 Task: Check the percentage active listings of landscape in the last 1 year.
Action: Mouse moved to (743, 168)
Screenshot: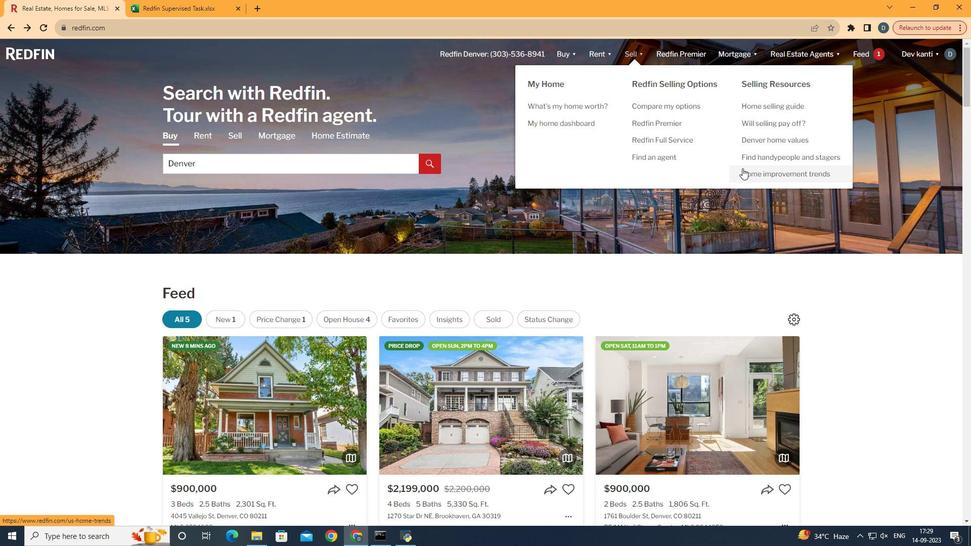 
Action: Mouse pressed left at (743, 168)
Screenshot: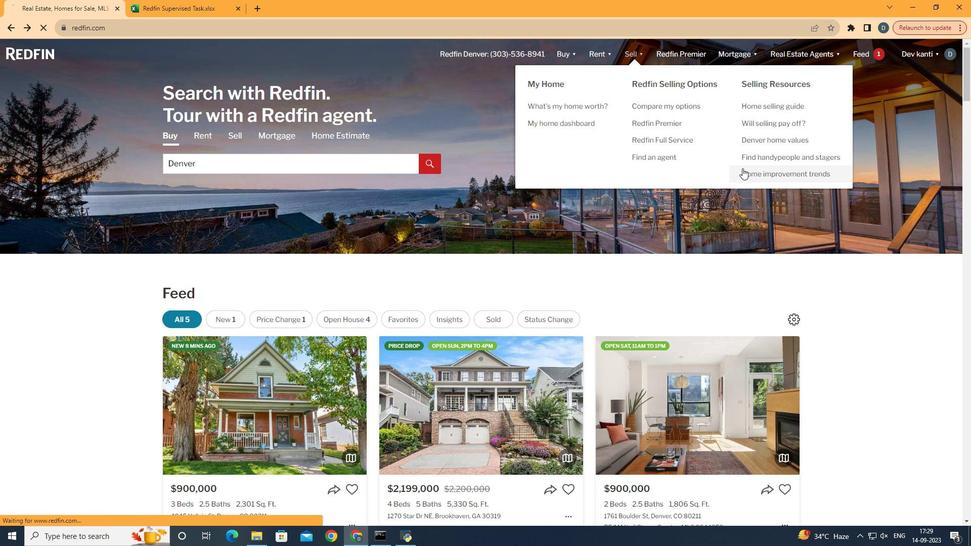 
Action: Mouse moved to (235, 202)
Screenshot: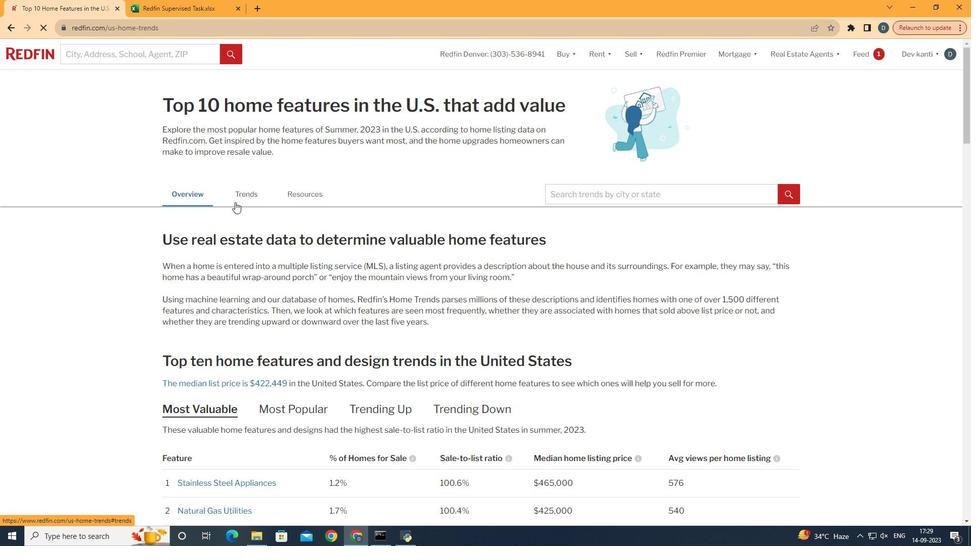 
Action: Mouse pressed left at (235, 202)
Screenshot: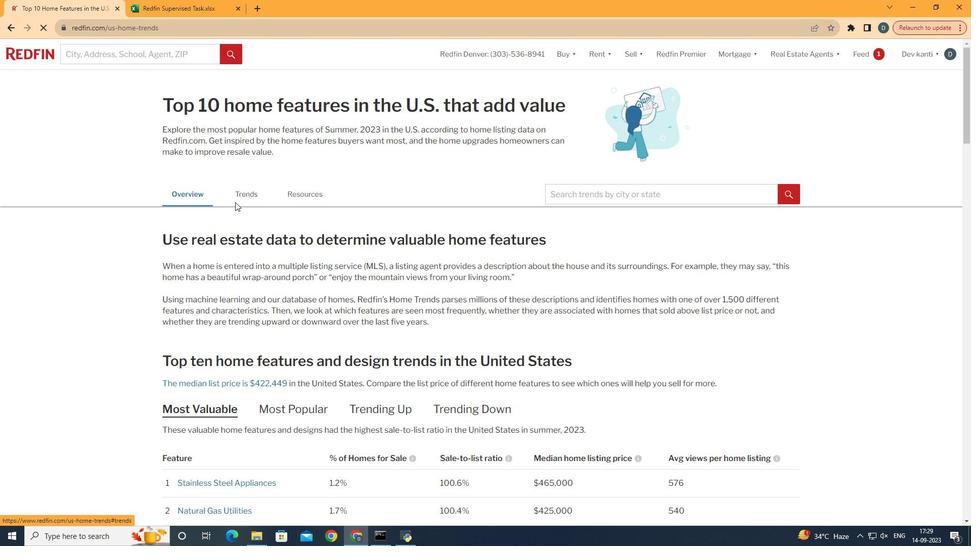 
Action: Mouse moved to (317, 293)
Screenshot: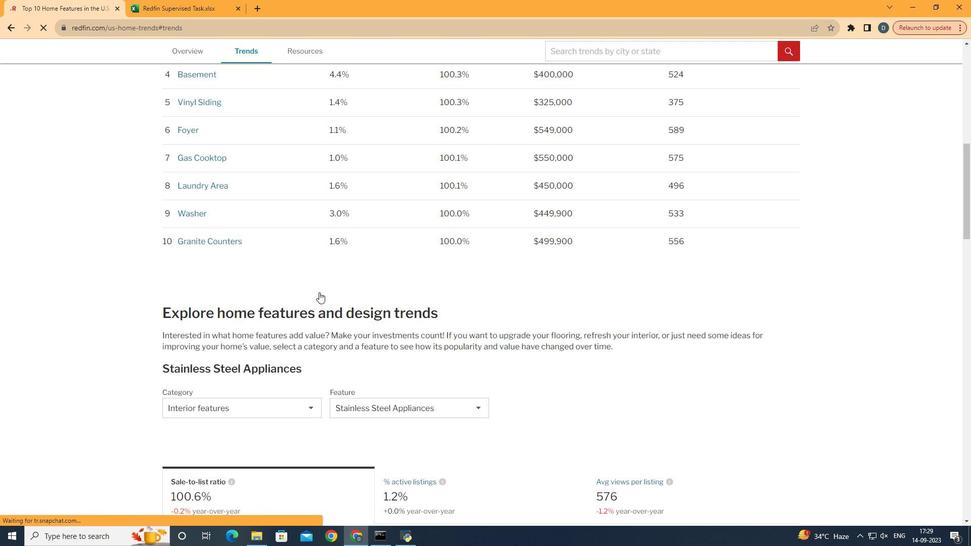 
Action: Mouse scrolled (317, 293) with delta (0, 0)
Screenshot: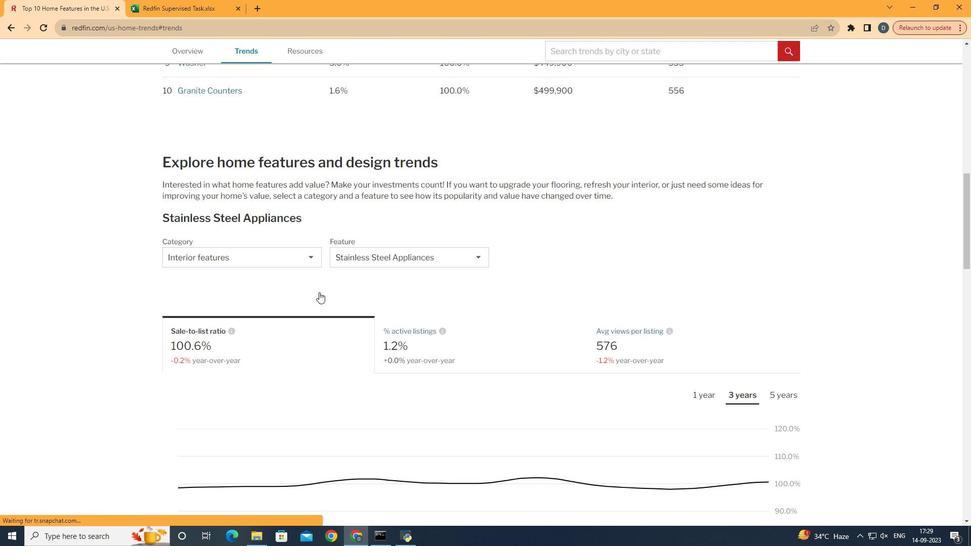 
Action: Mouse moved to (317, 293)
Screenshot: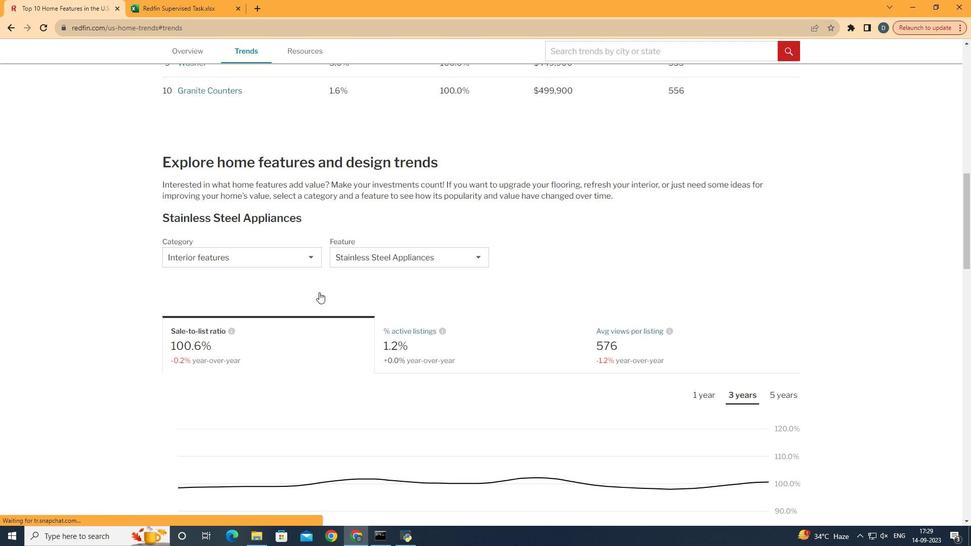 
Action: Mouse scrolled (317, 293) with delta (0, 0)
Screenshot: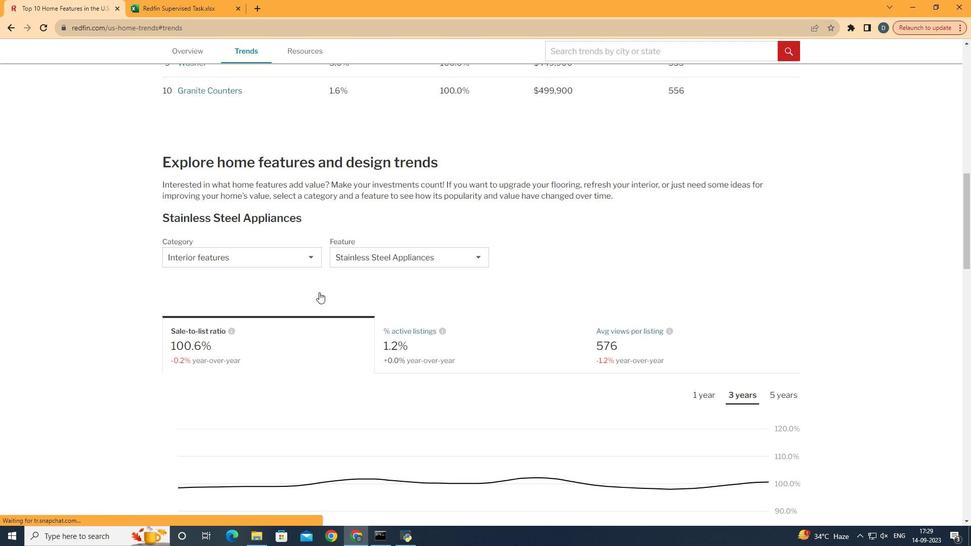 
Action: Mouse scrolled (317, 293) with delta (0, 0)
Screenshot: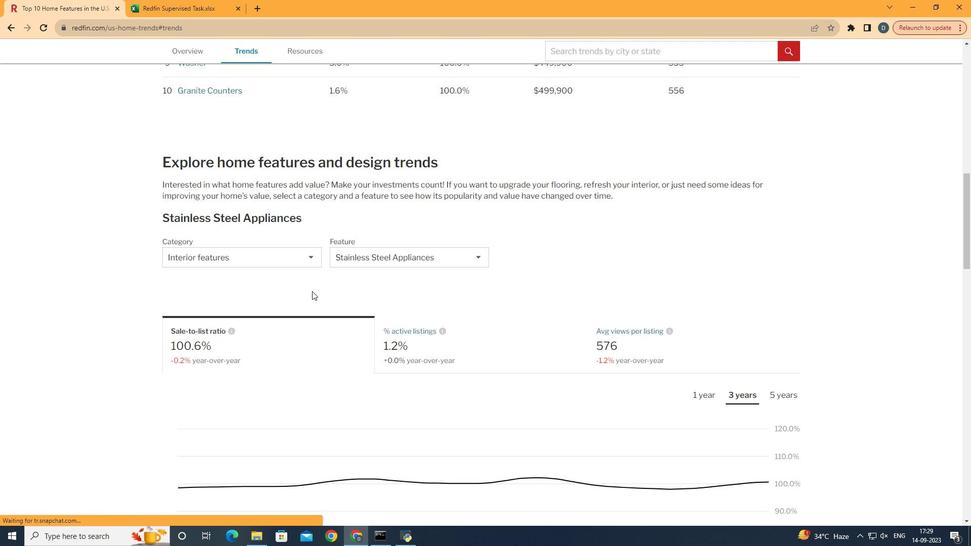 
Action: Mouse scrolled (317, 293) with delta (0, 0)
Screenshot: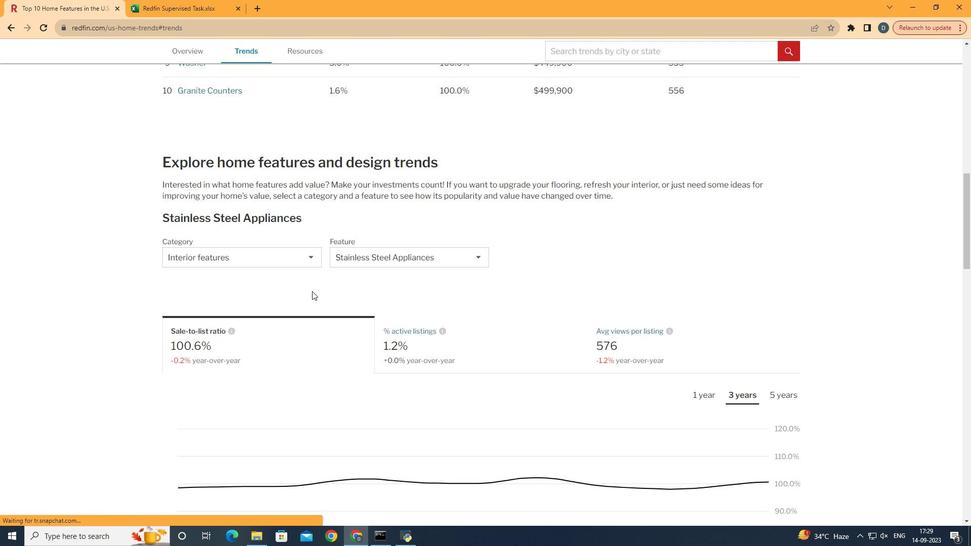 
Action: Mouse scrolled (317, 293) with delta (0, 0)
Screenshot: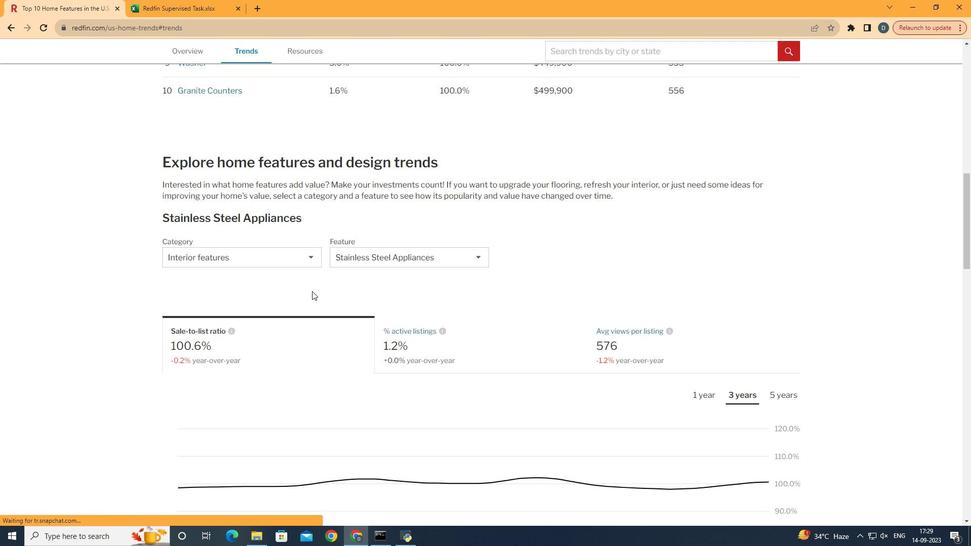 
Action: Mouse scrolled (317, 293) with delta (0, 0)
Screenshot: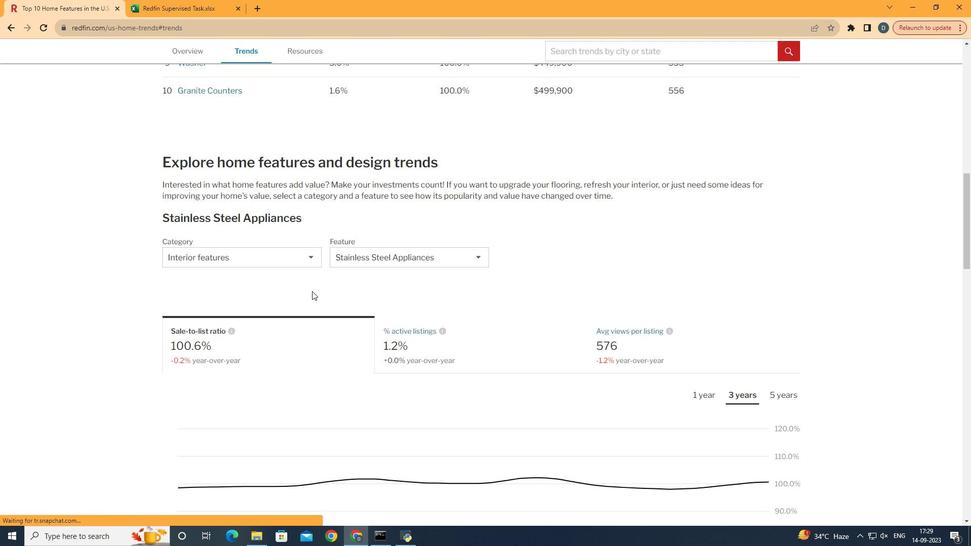 
Action: Mouse scrolled (317, 293) with delta (0, 0)
Screenshot: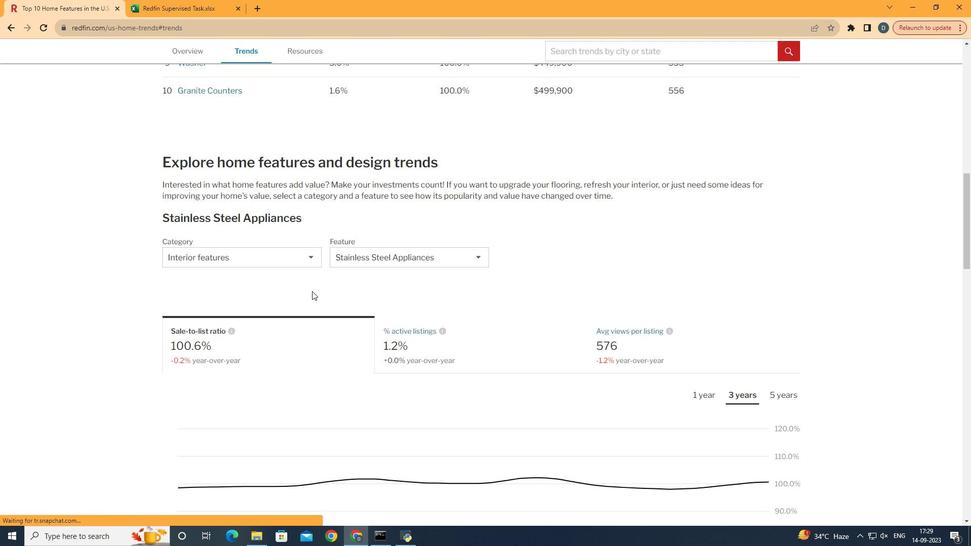 
Action: Mouse moved to (296, 257)
Screenshot: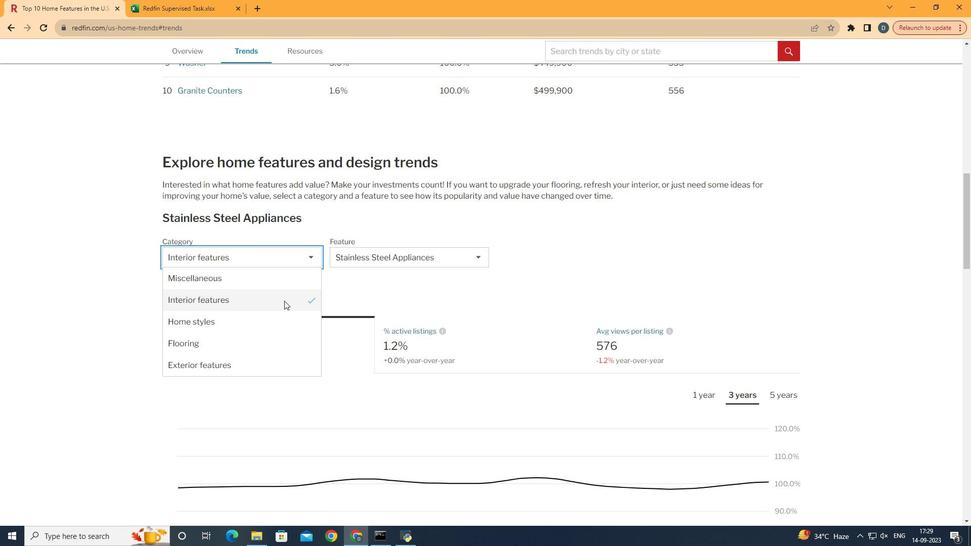 
Action: Mouse pressed left at (296, 257)
Screenshot: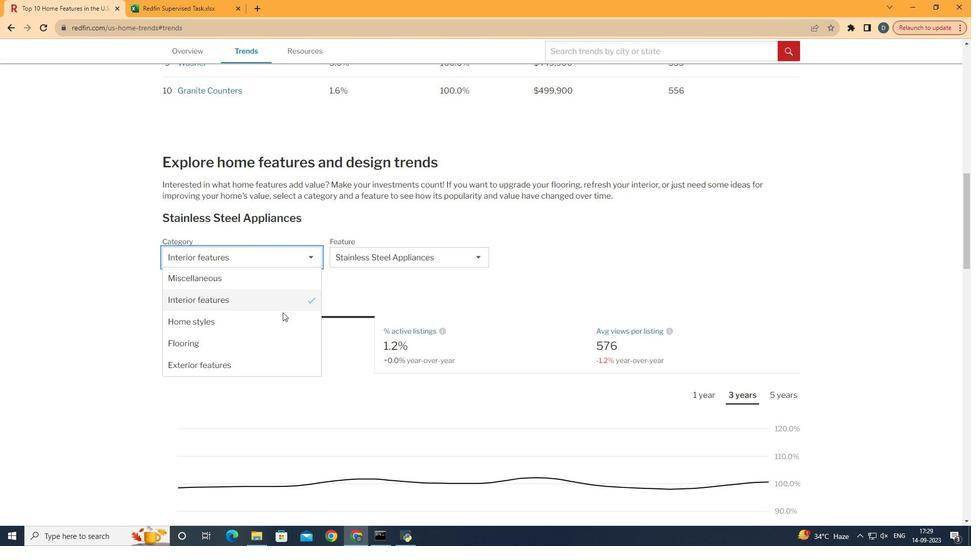 
Action: Mouse moved to (281, 362)
Screenshot: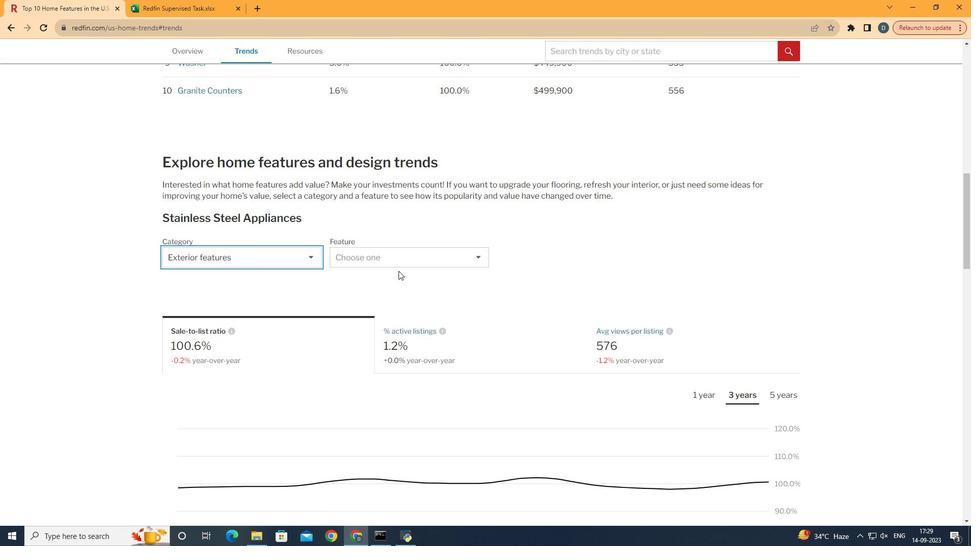 
Action: Mouse pressed left at (281, 362)
Screenshot: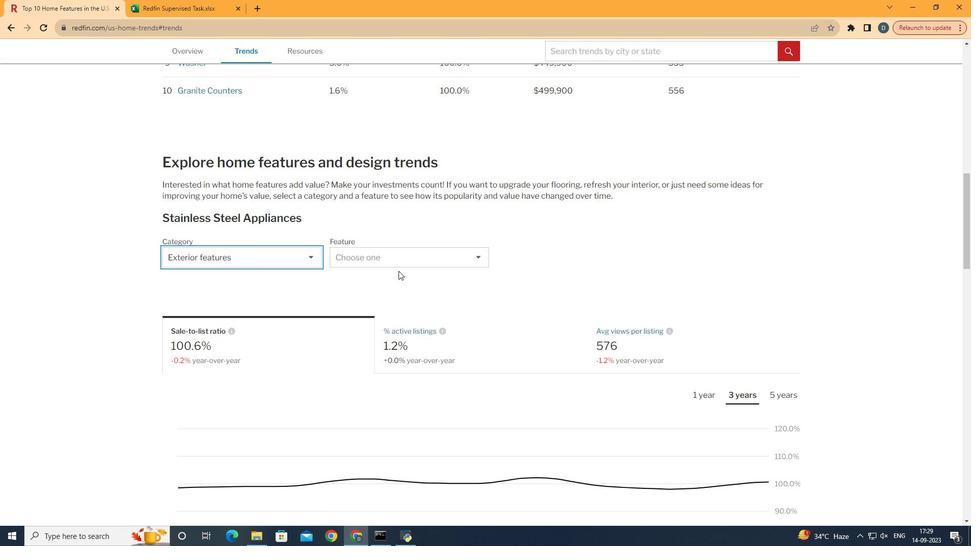 
Action: Mouse moved to (415, 255)
Screenshot: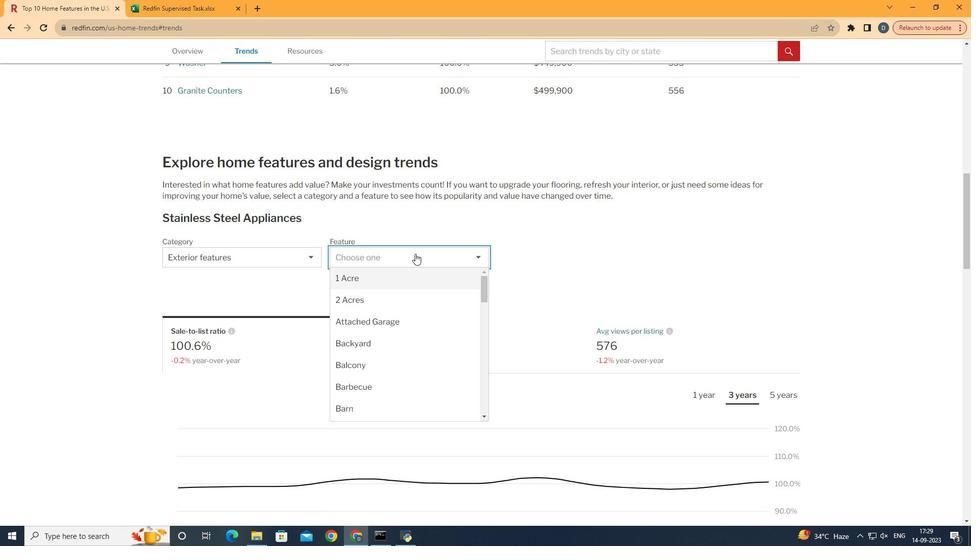 
Action: Mouse pressed left at (415, 255)
Screenshot: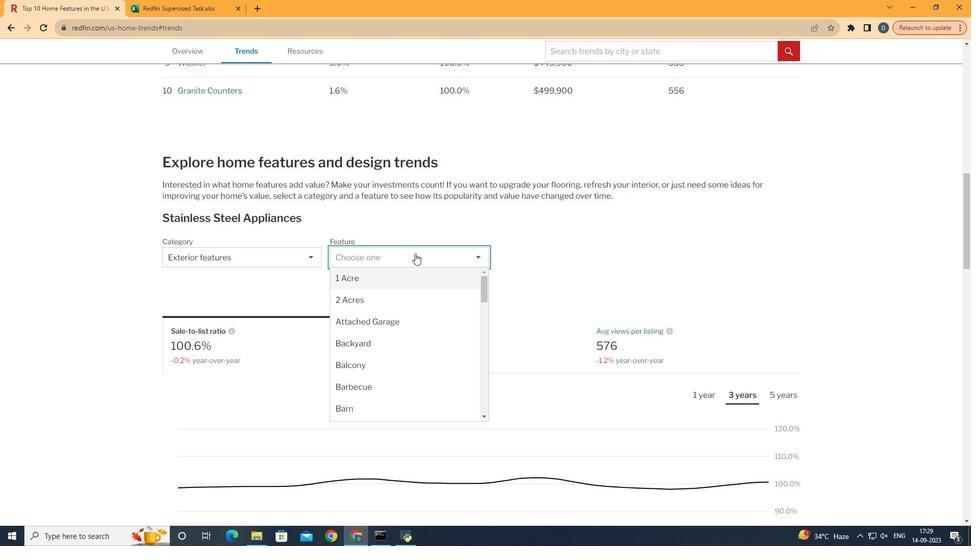 
Action: Mouse moved to (399, 341)
Screenshot: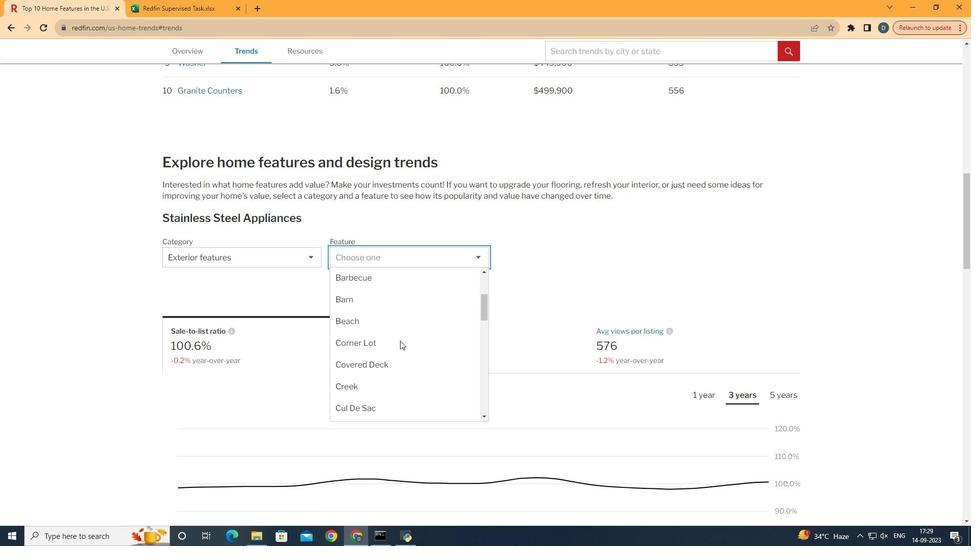 
Action: Mouse scrolled (399, 340) with delta (0, 0)
Screenshot: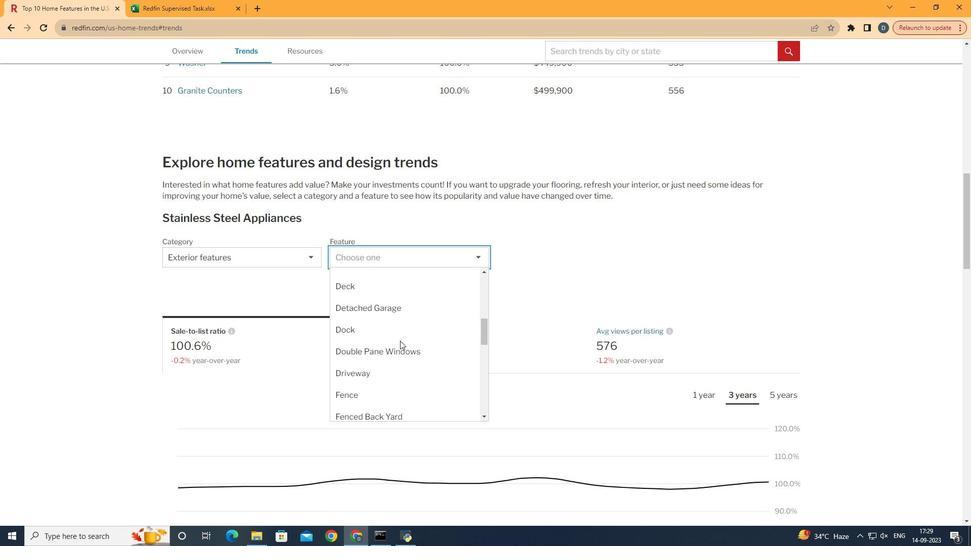 
Action: Mouse scrolled (399, 340) with delta (0, 0)
Screenshot: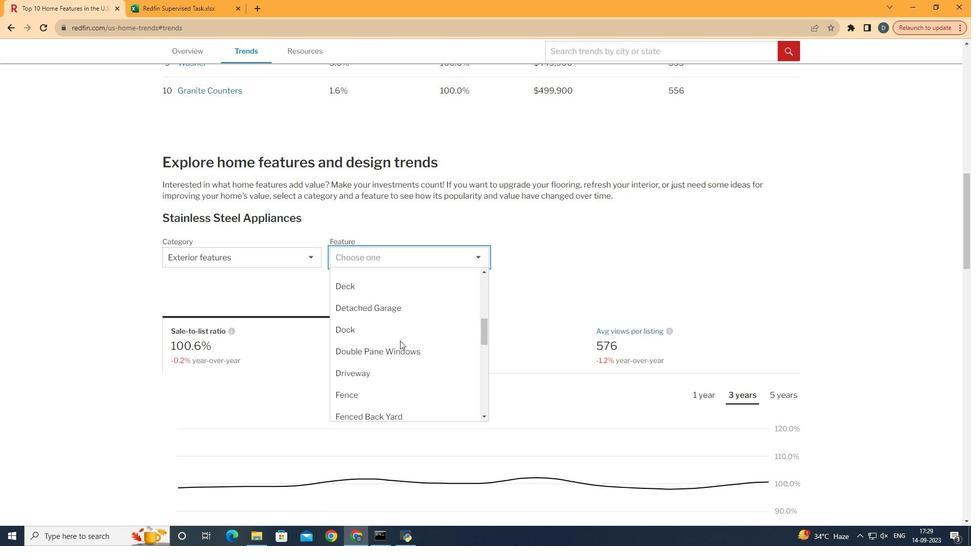 
Action: Mouse scrolled (399, 340) with delta (0, 0)
Screenshot: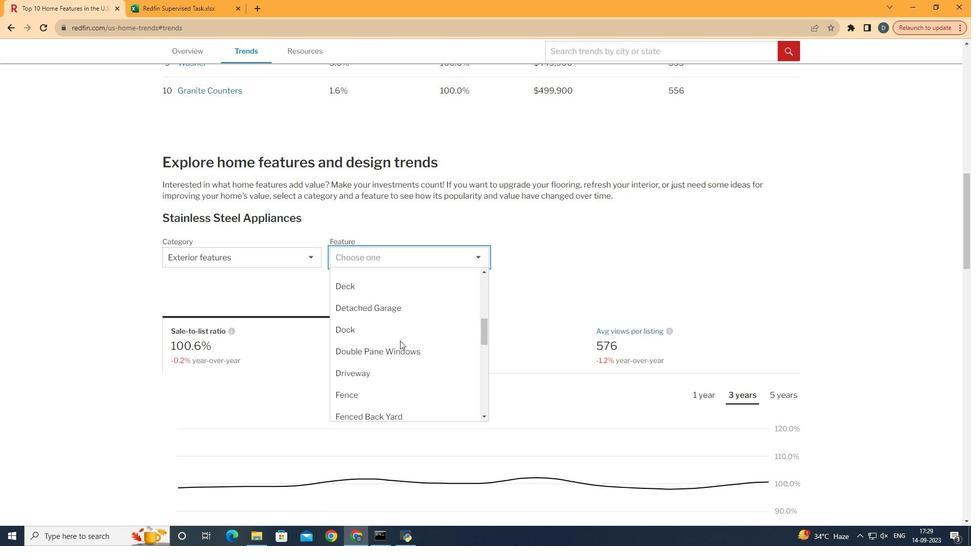 
Action: Mouse moved to (400, 341)
Screenshot: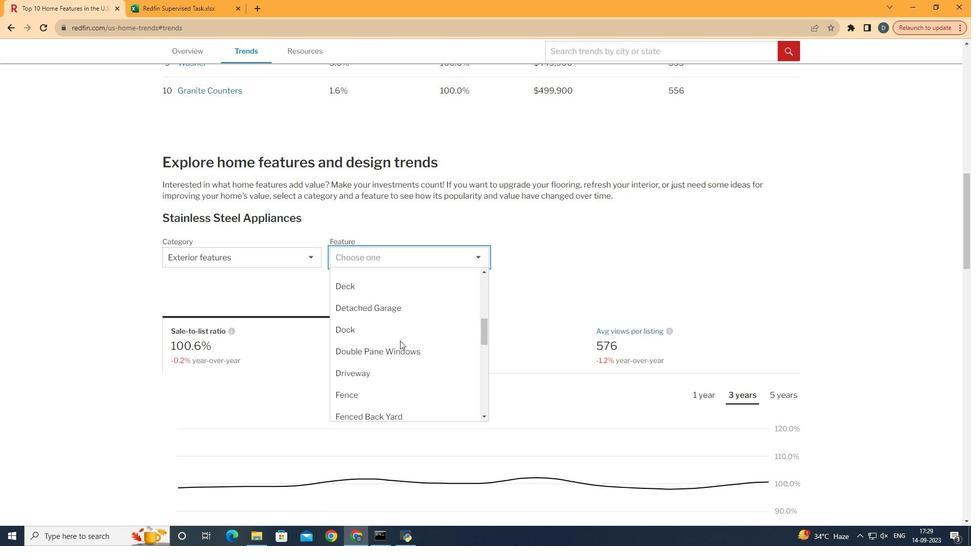 
Action: Mouse scrolled (400, 340) with delta (0, 0)
Screenshot: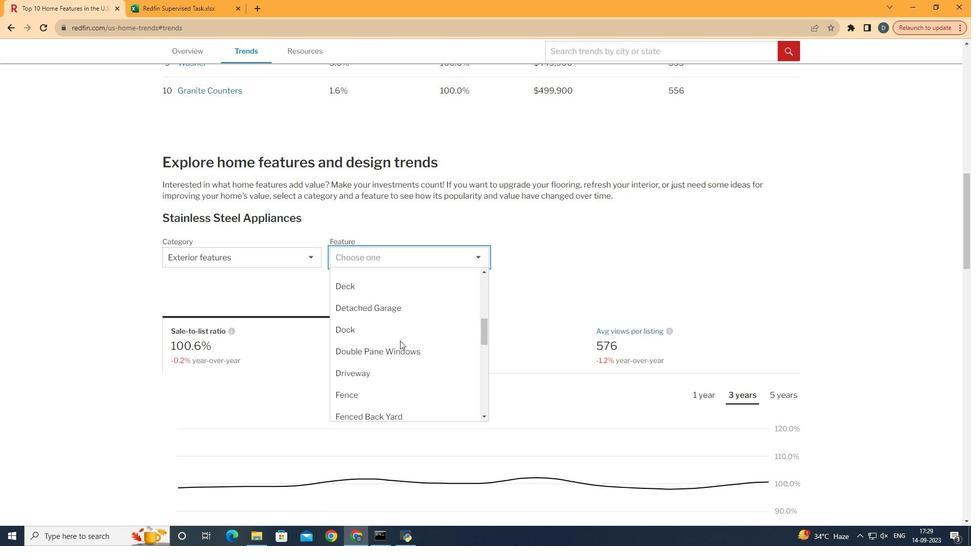 
Action: Mouse scrolled (400, 340) with delta (0, 0)
Screenshot: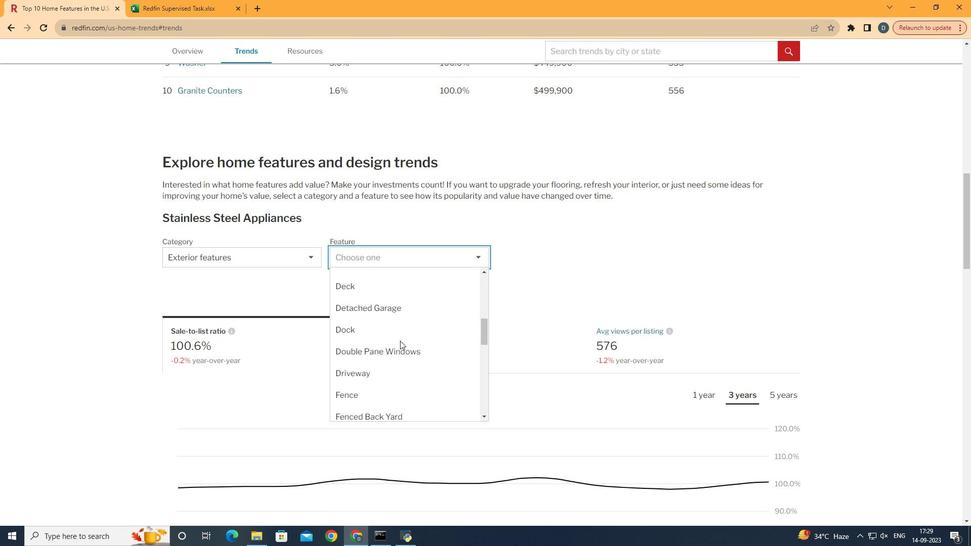 
Action: Mouse moved to (400, 341)
Screenshot: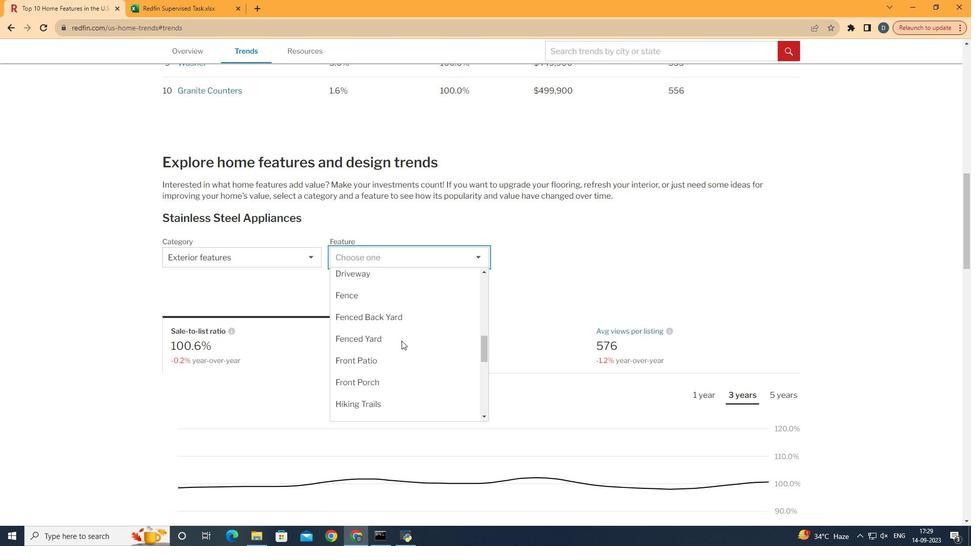 
Action: Mouse scrolled (400, 340) with delta (0, 0)
Screenshot: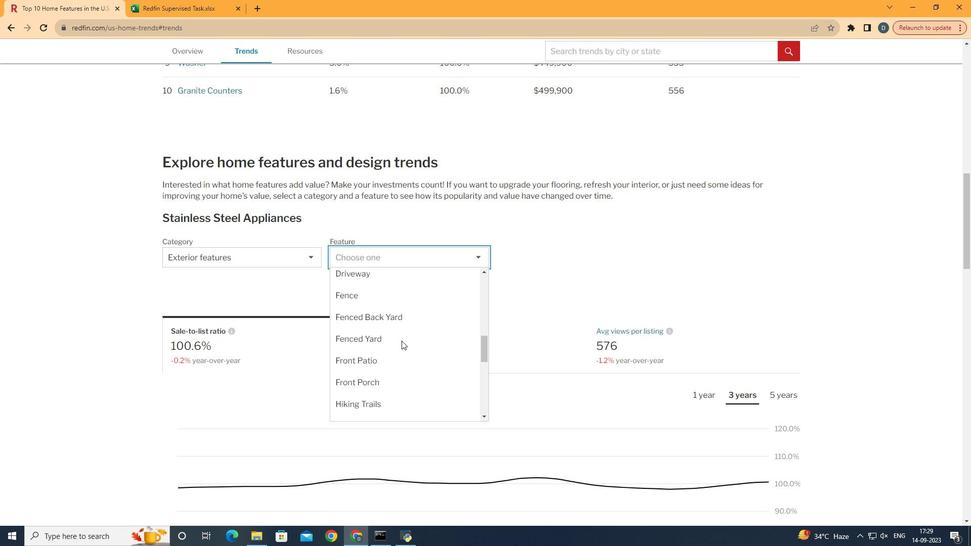 
Action: Mouse moved to (401, 341)
Screenshot: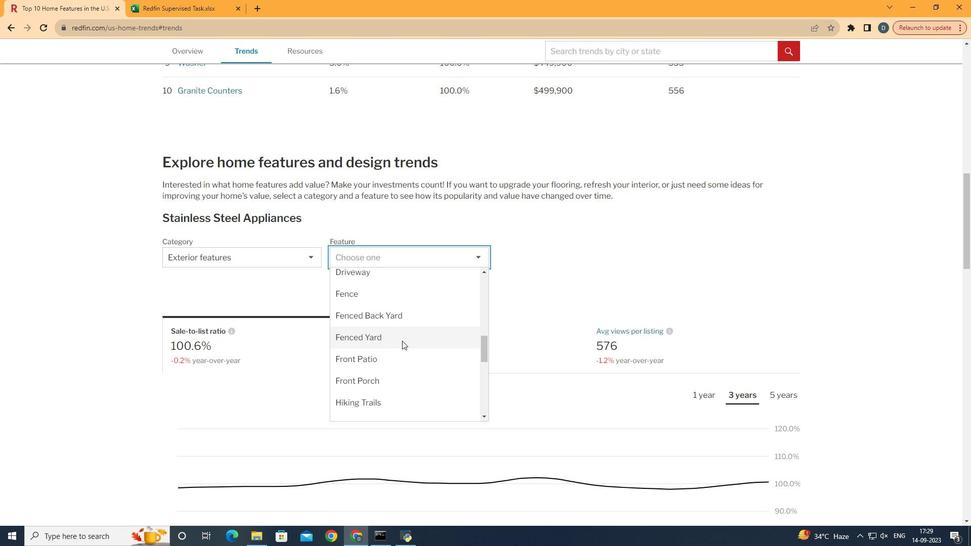 
Action: Mouse scrolled (401, 340) with delta (0, 0)
Screenshot: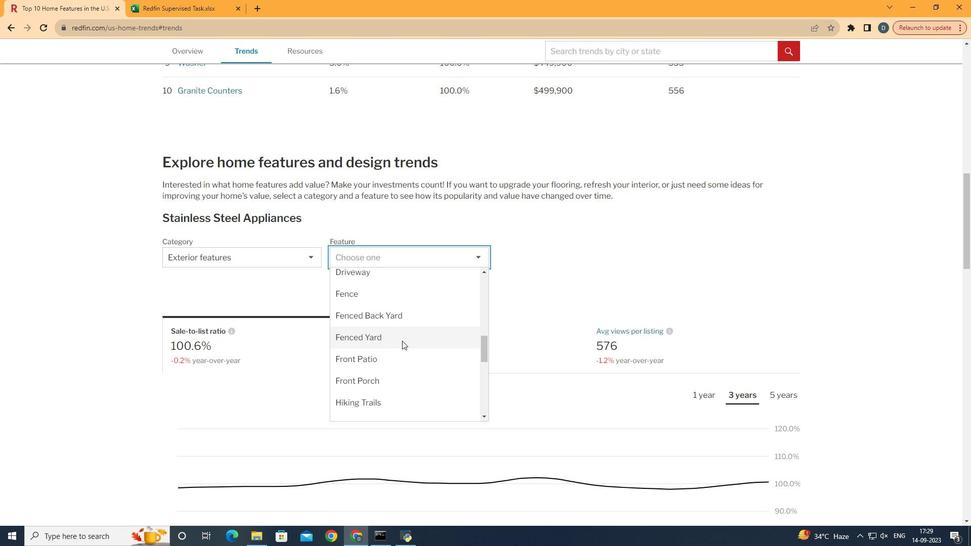 
Action: Mouse moved to (403, 356)
Screenshot: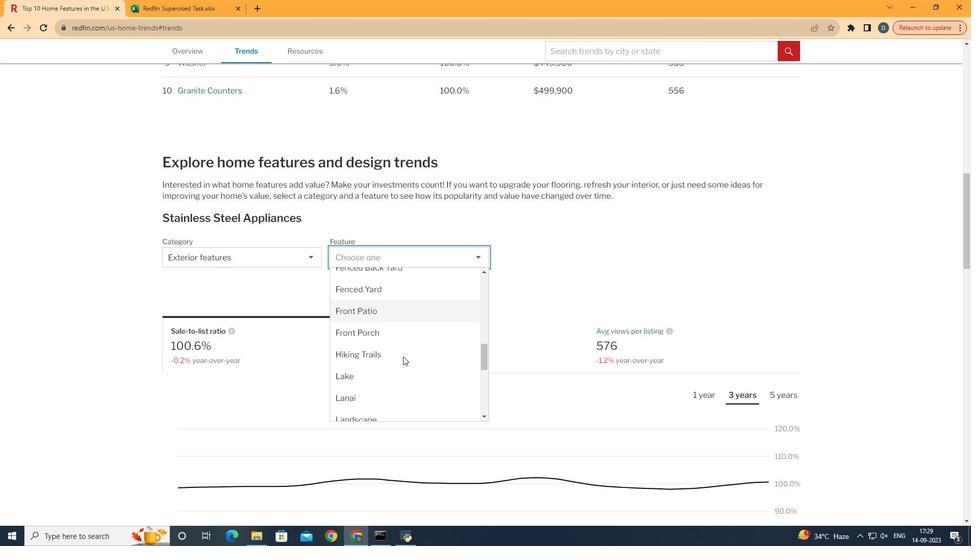 
Action: Mouse scrolled (403, 356) with delta (0, 0)
Screenshot: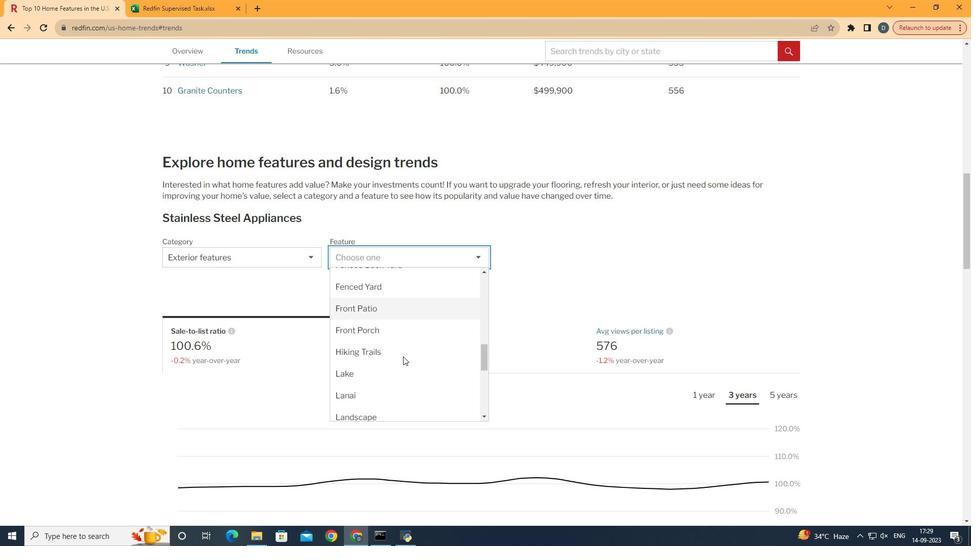 
Action: Mouse moved to (391, 377)
Screenshot: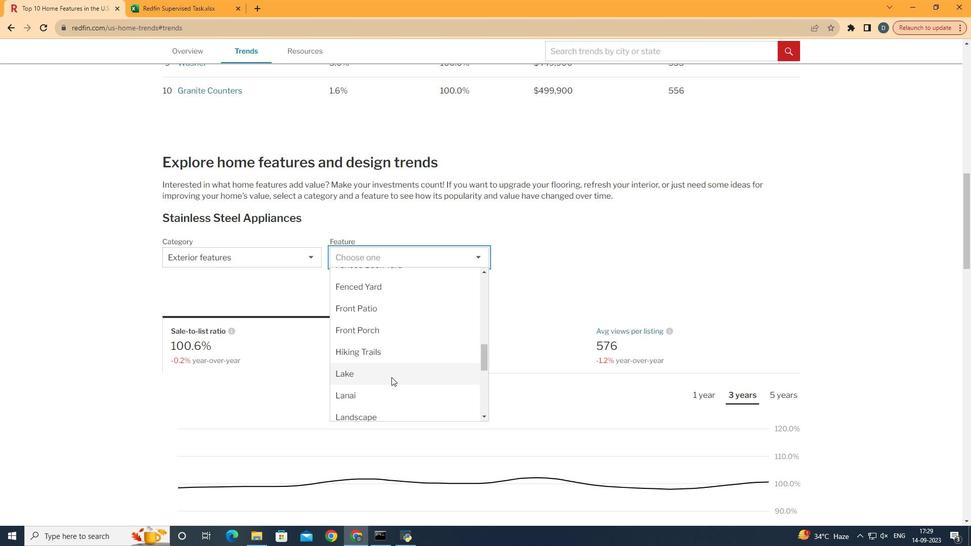 
Action: Mouse scrolled (391, 377) with delta (0, 0)
Screenshot: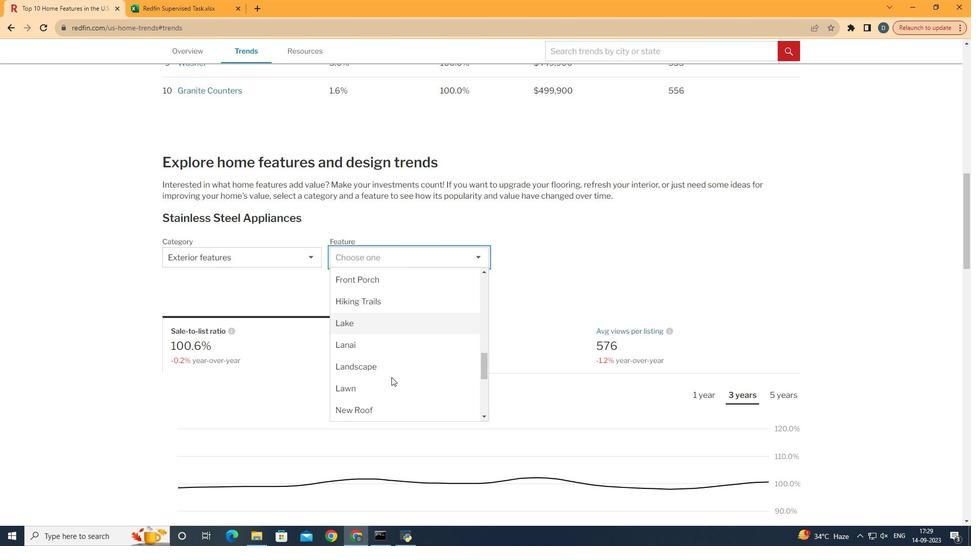 
Action: Mouse moved to (400, 365)
Screenshot: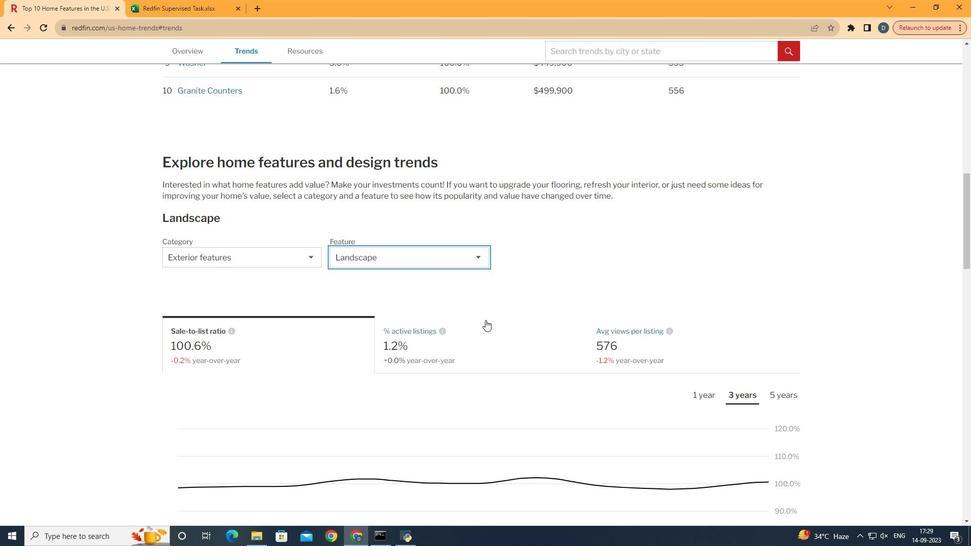 
Action: Mouse pressed left at (400, 365)
Screenshot: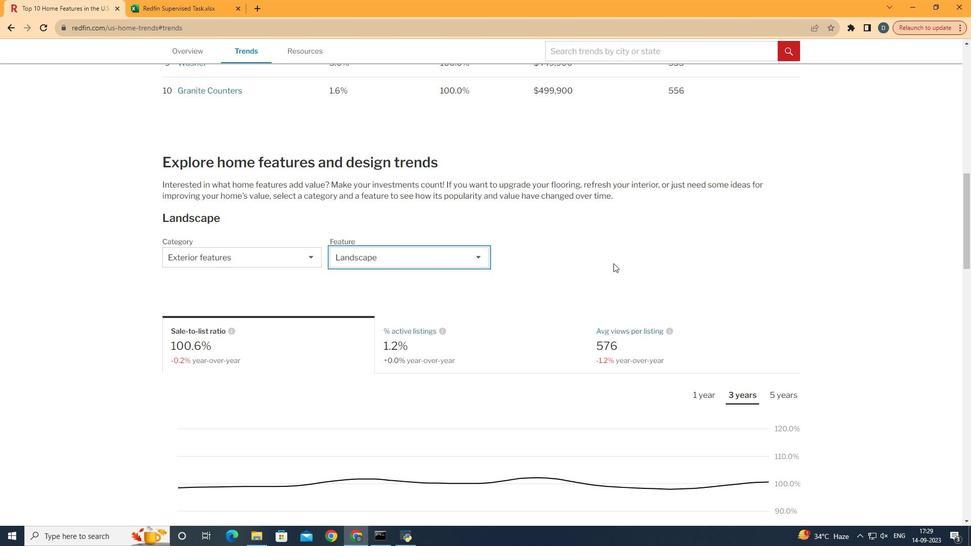 
Action: Mouse moved to (614, 263)
Screenshot: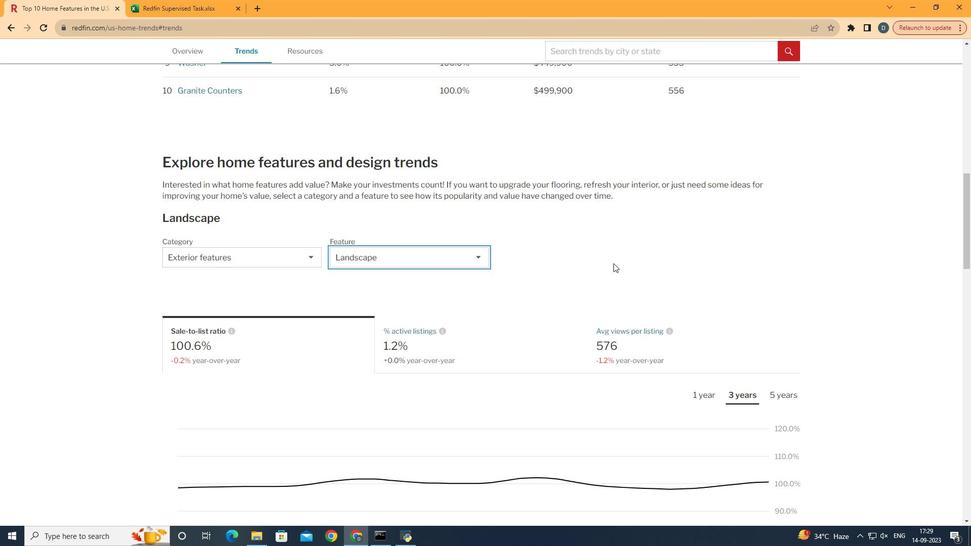 
Action: Mouse scrolled (614, 263) with delta (0, 0)
Screenshot: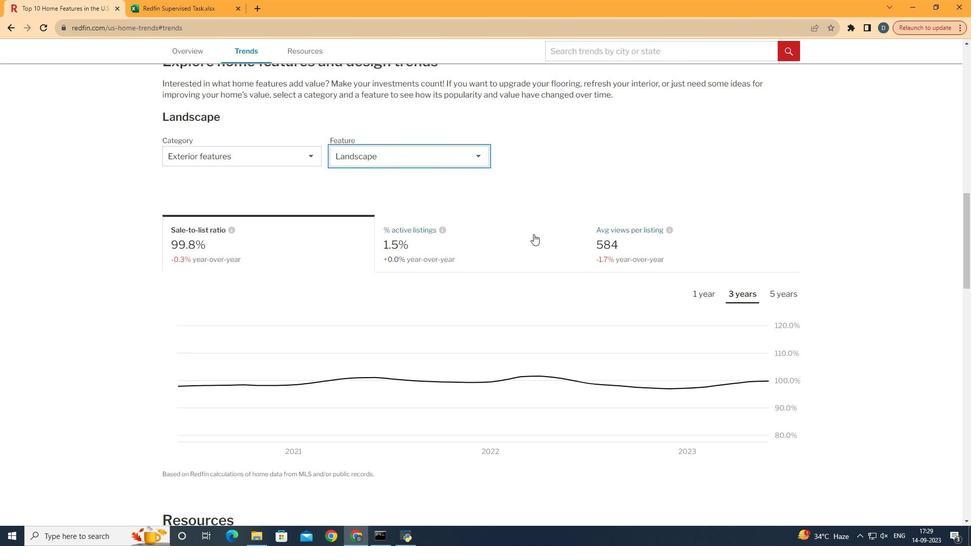 
Action: Mouse scrolled (614, 263) with delta (0, 0)
Screenshot: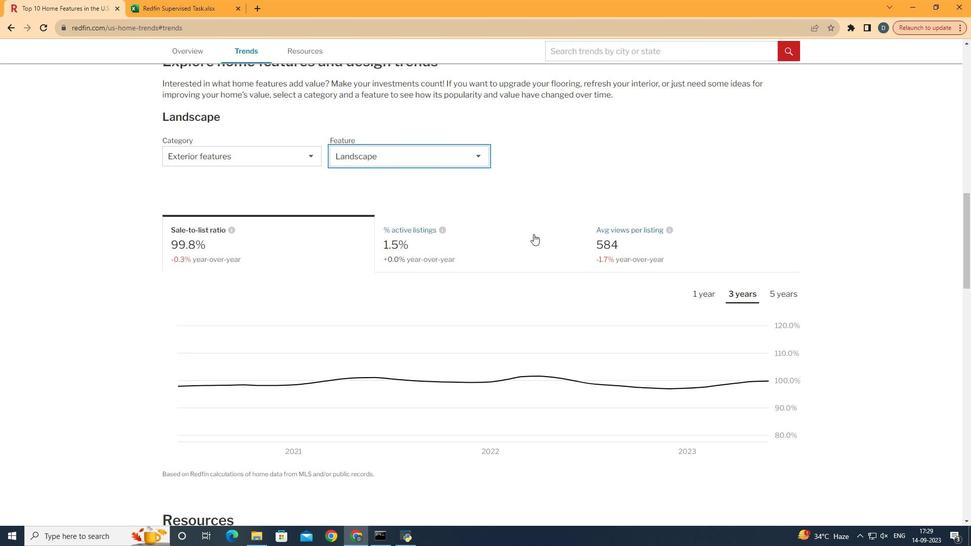 
Action: Mouse moved to (491, 240)
Screenshot: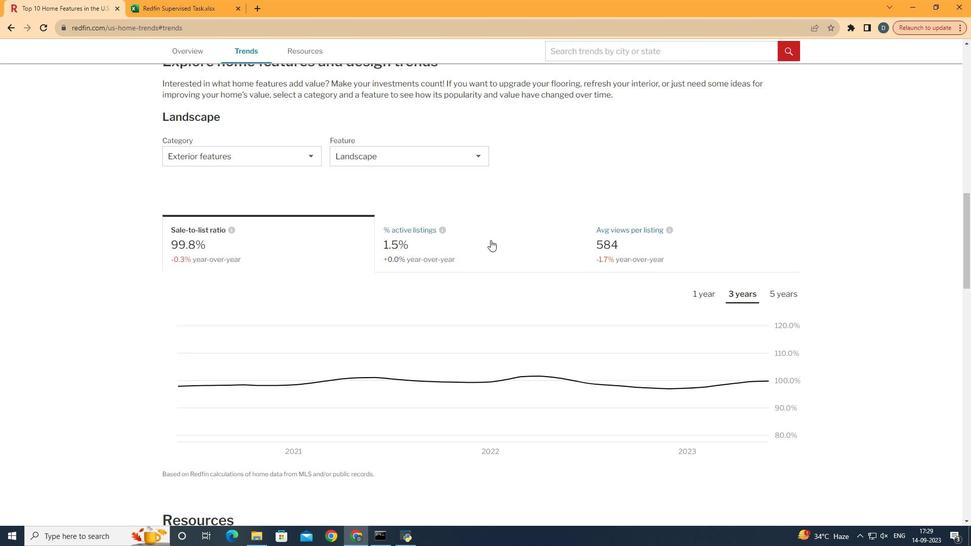 
Action: Mouse pressed left at (491, 240)
Screenshot: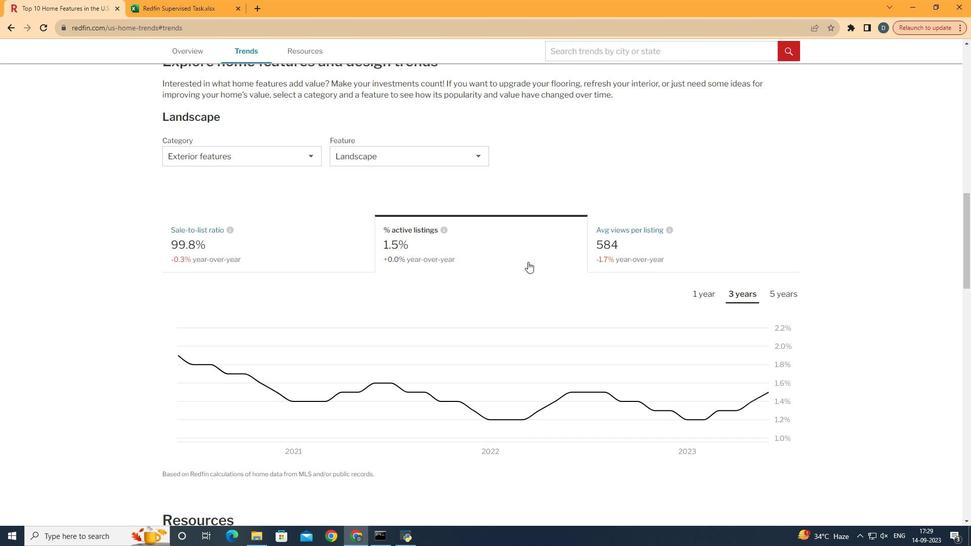 
Action: Mouse moved to (706, 299)
Screenshot: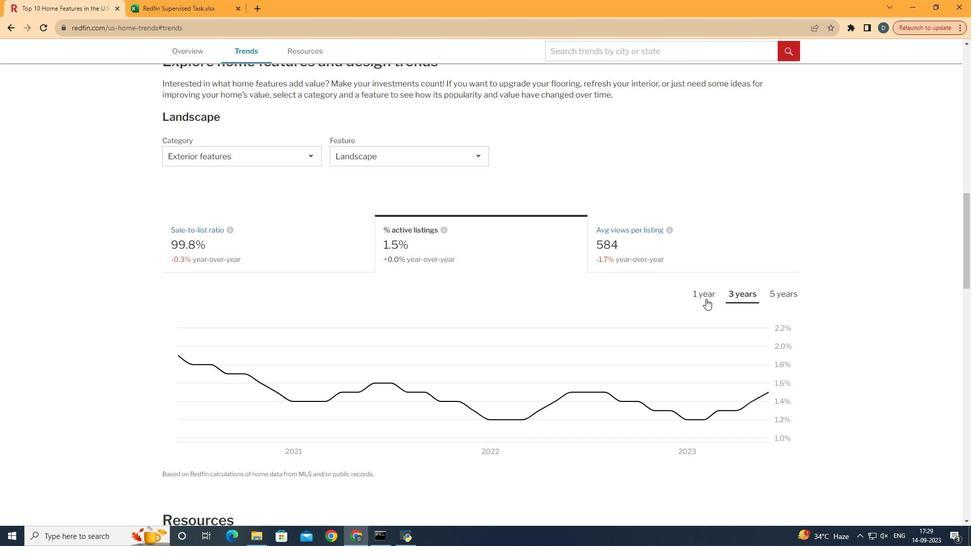 
Action: Mouse pressed left at (706, 299)
Screenshot: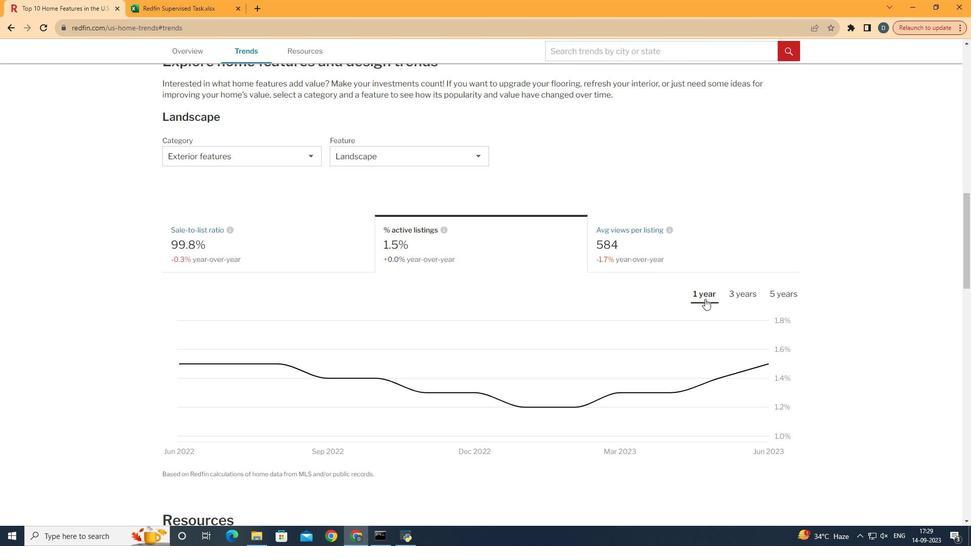 
Action: Mouse moved to (705, 299)
Screenshot: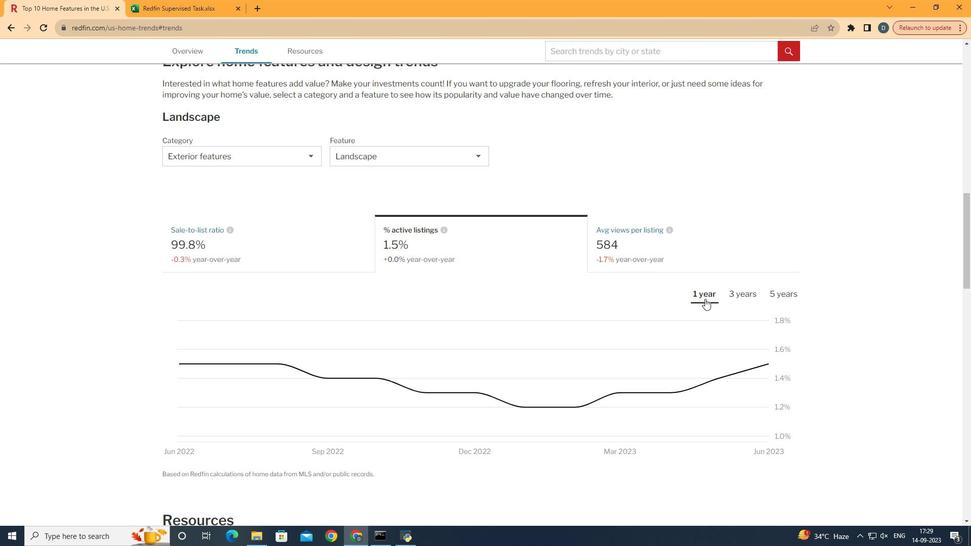 
